 Task: Change theme to beach day.
Action: Mouse moved to (419, 90)
Screenshot: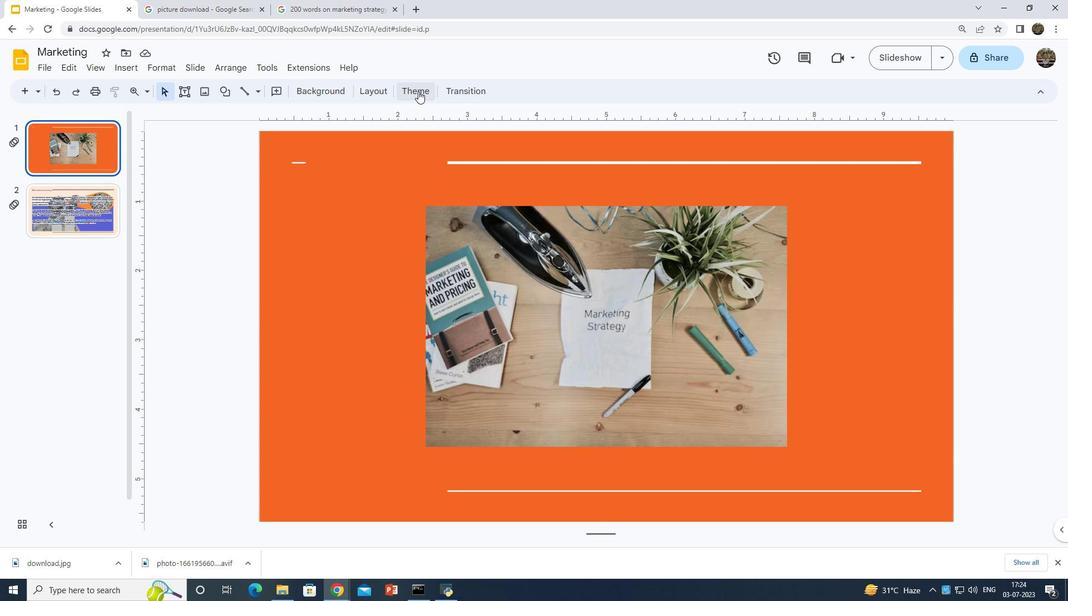 
Action: Mouse pressed left at (419, 90)
Screenshot: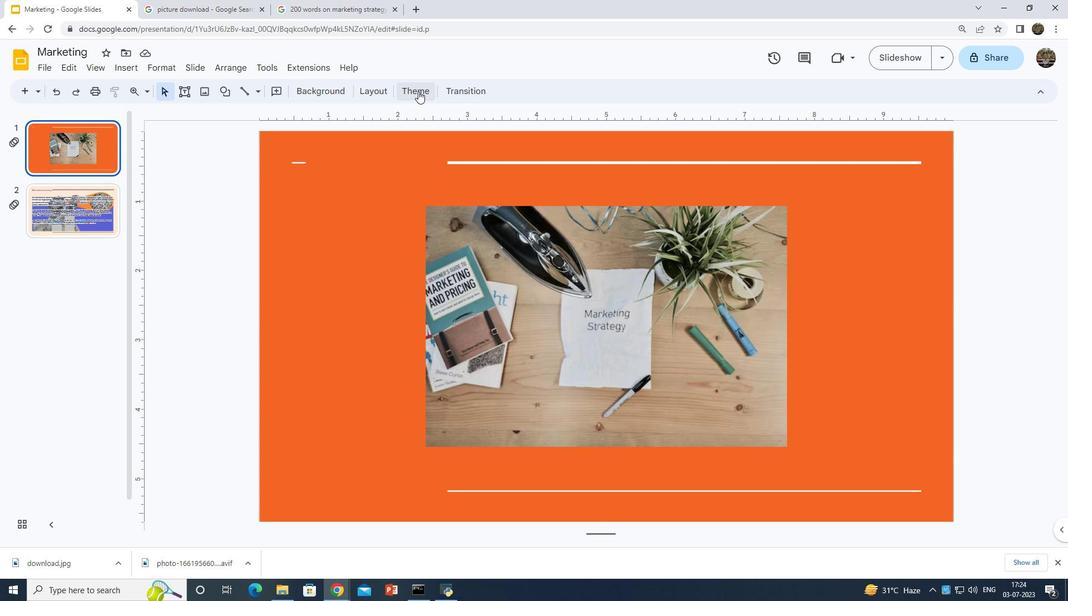 
Action: Mouse moved to (928, 283)
Screenshot: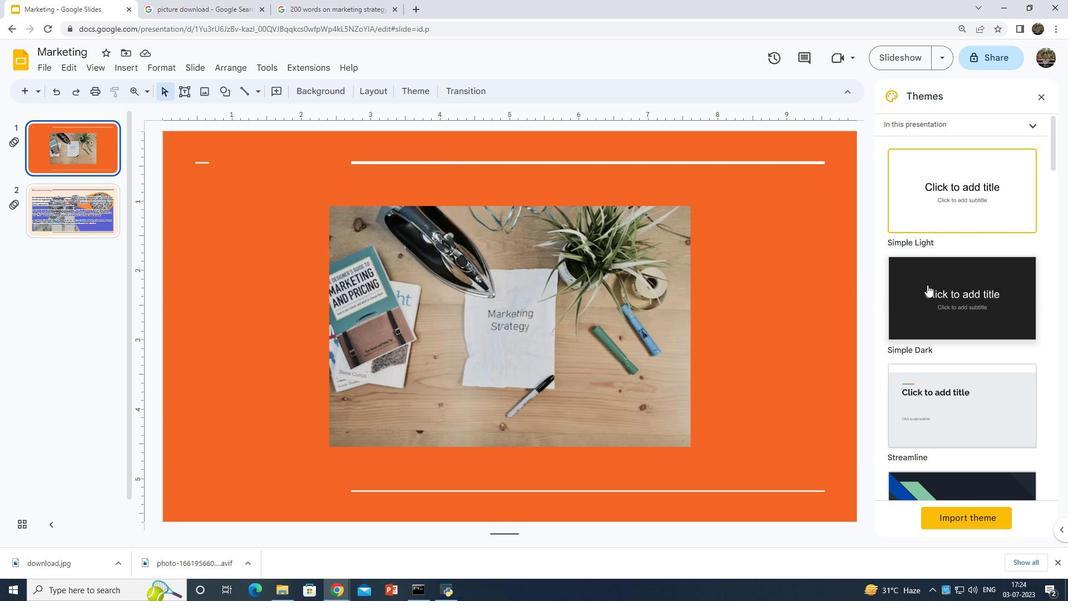 
Action: Mouse scrolled (928, 282) with delta (0, 0)
Screenshot: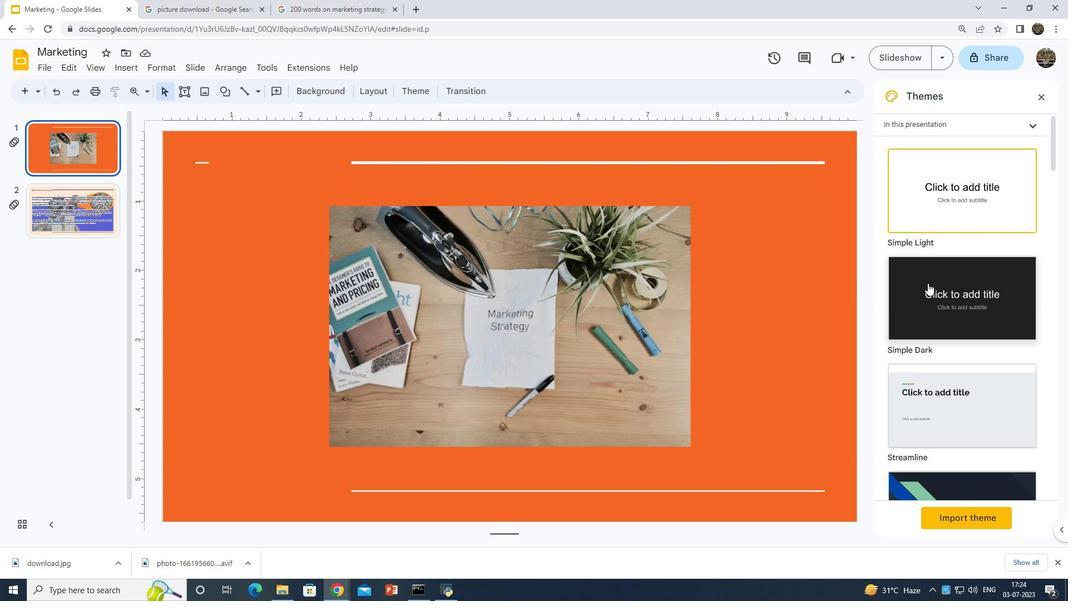
Action: Mouse scrolled (928, 282) with delta (0, 0)
Screenshot: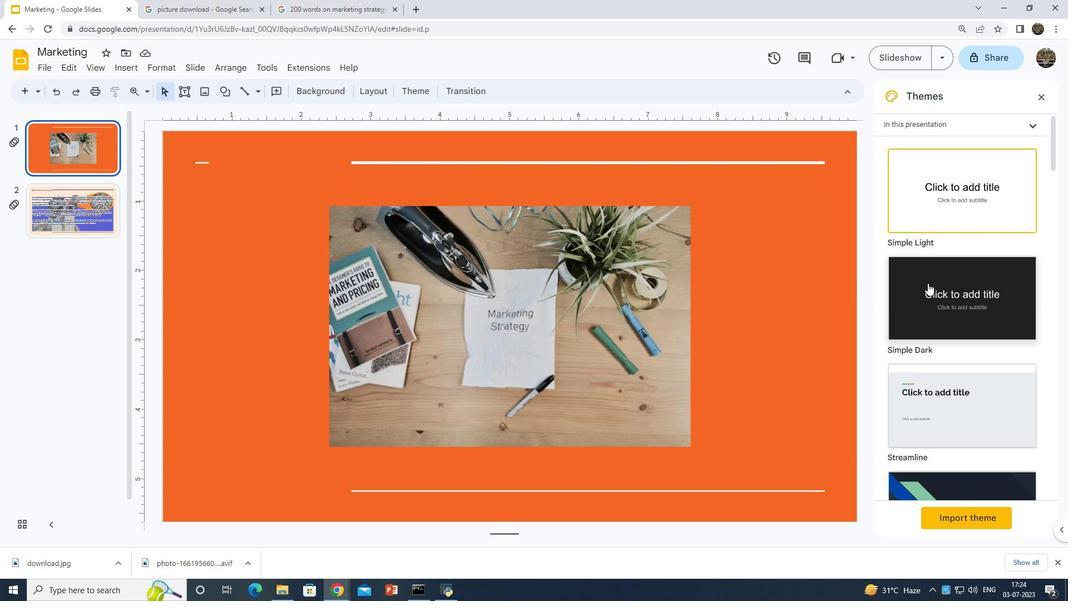 
Action: Mouse scrolled (928, 282) with delta (0, 0)
Screenshot: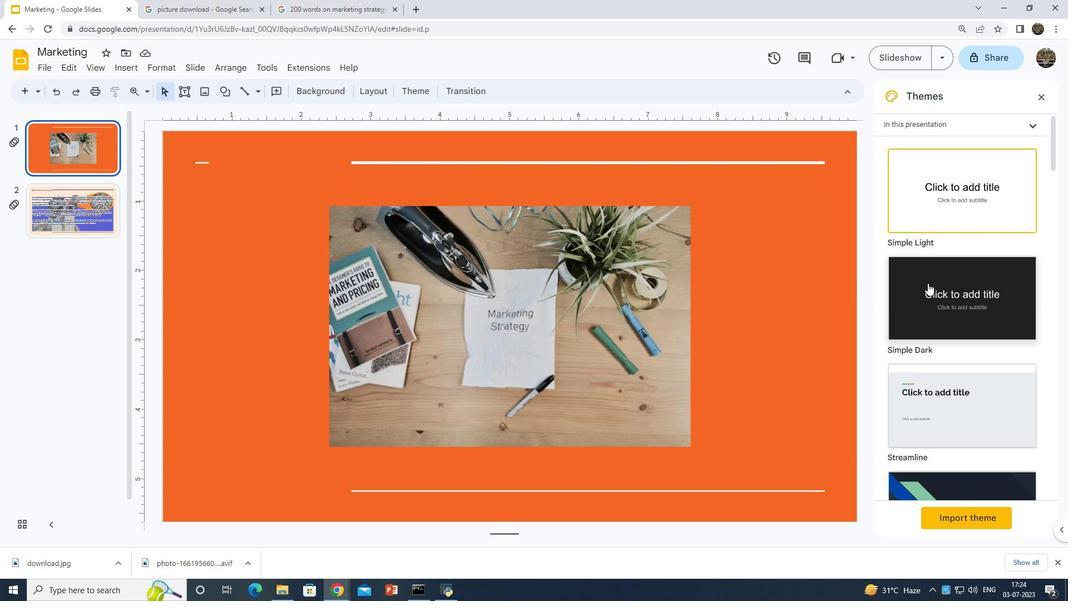 
Action: Mouse scrolled (928, 282) with delta (0, 0)
Screenshot: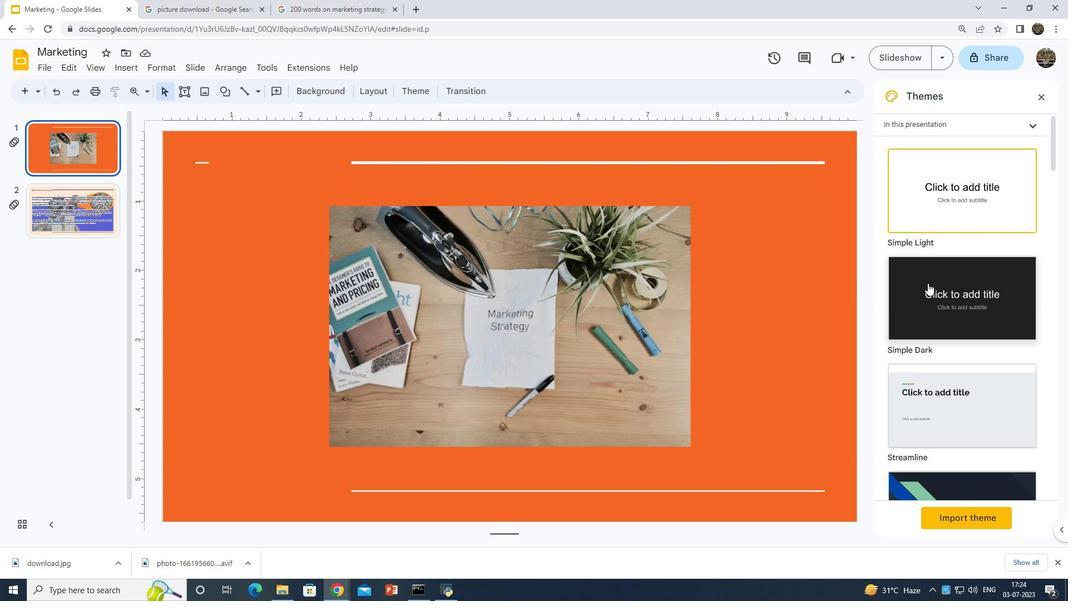 
Action: Mouse moved to (928, 282)
Screenshot: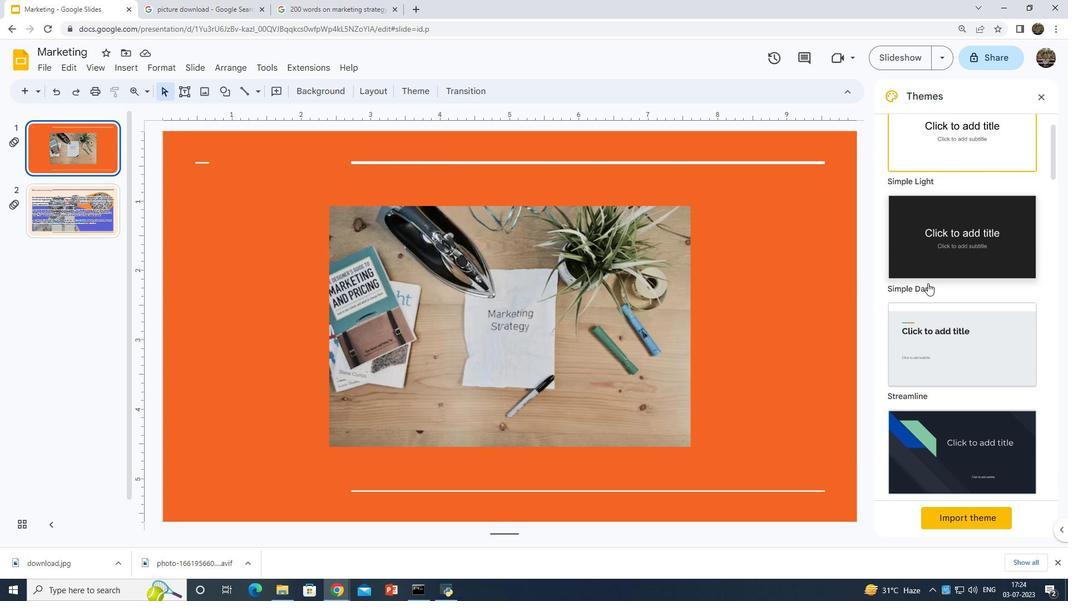
Action: Mouse scrolled (928, 282) with delta (0, 0)
Screenshot: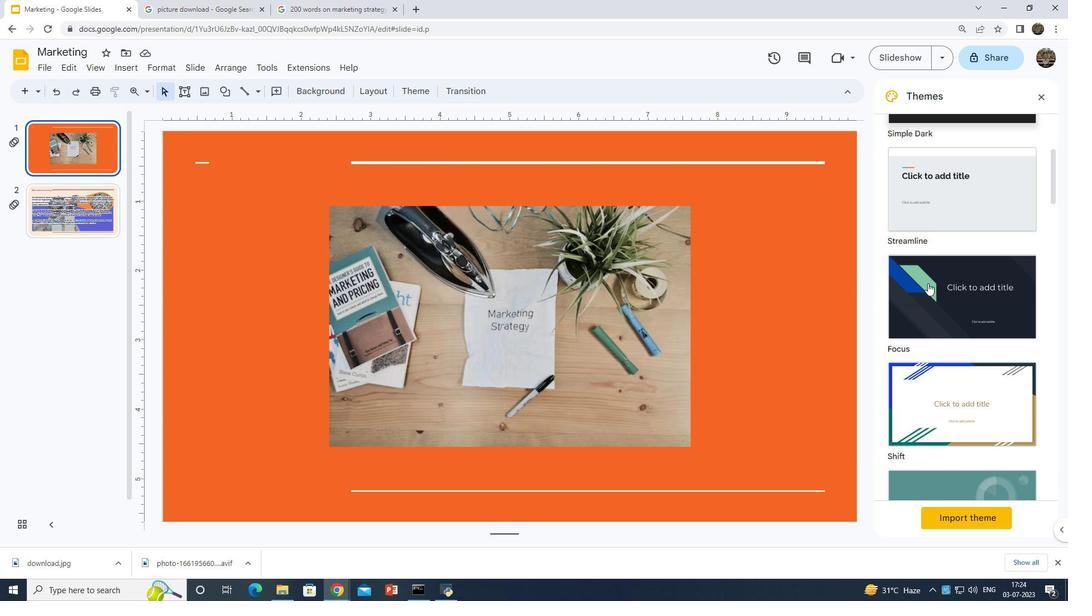 
Action: Mouse scrolled (928, 282) with delta (0, 0)
Screenshot: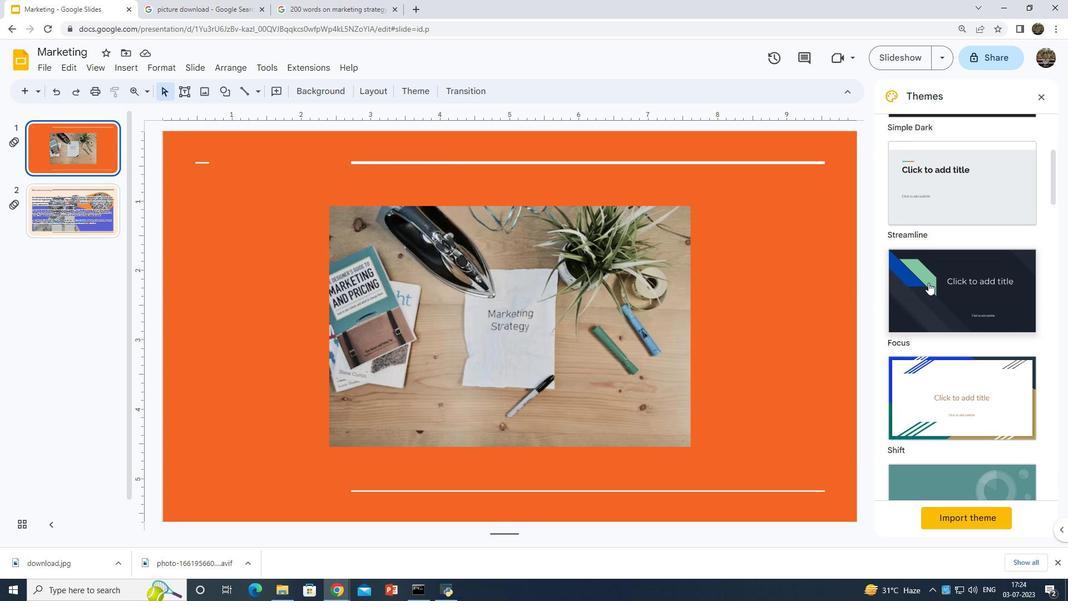 
Action: Mouse scrolled (928, 282) with delta (0, 0)
Screenshot: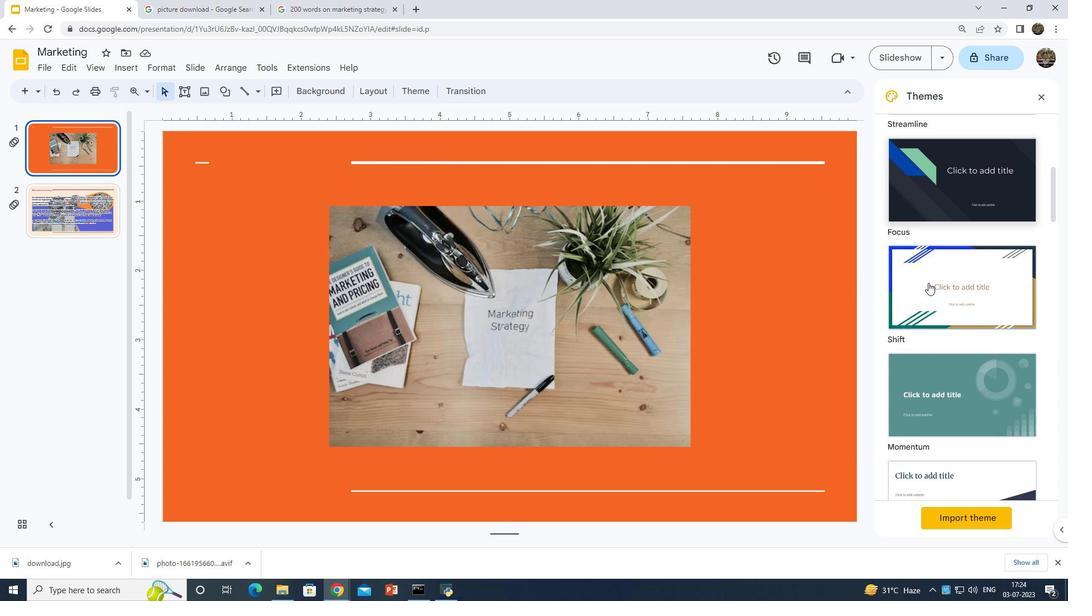 
Action: Mouse scrolled (928, 282) with delta (0, 0)
Screenshot: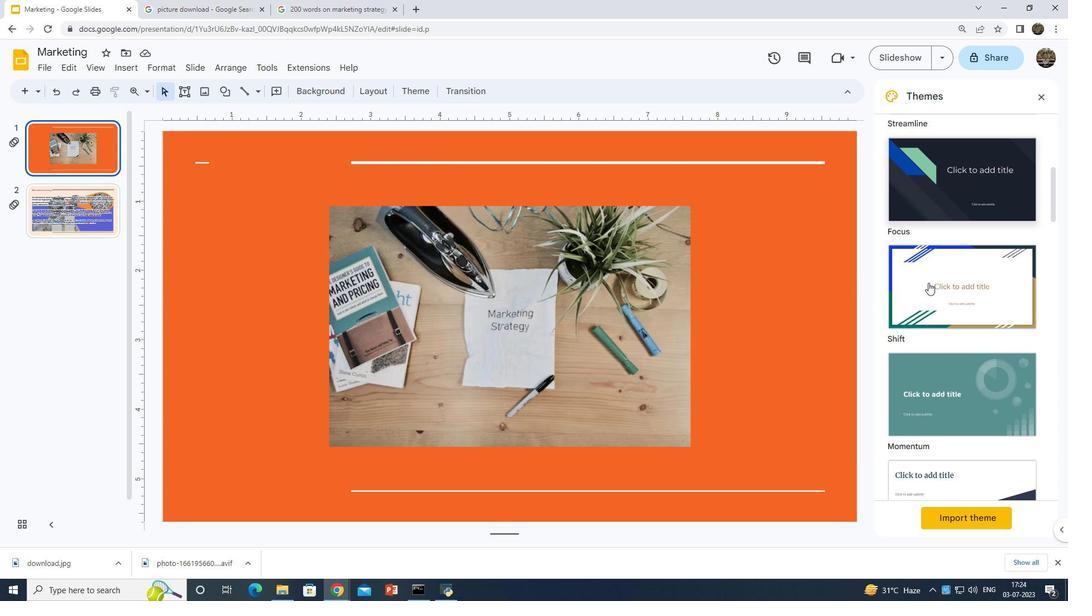 
Action: Mouse scrolled (928, 282) with delta (0, 0)
Screenshot: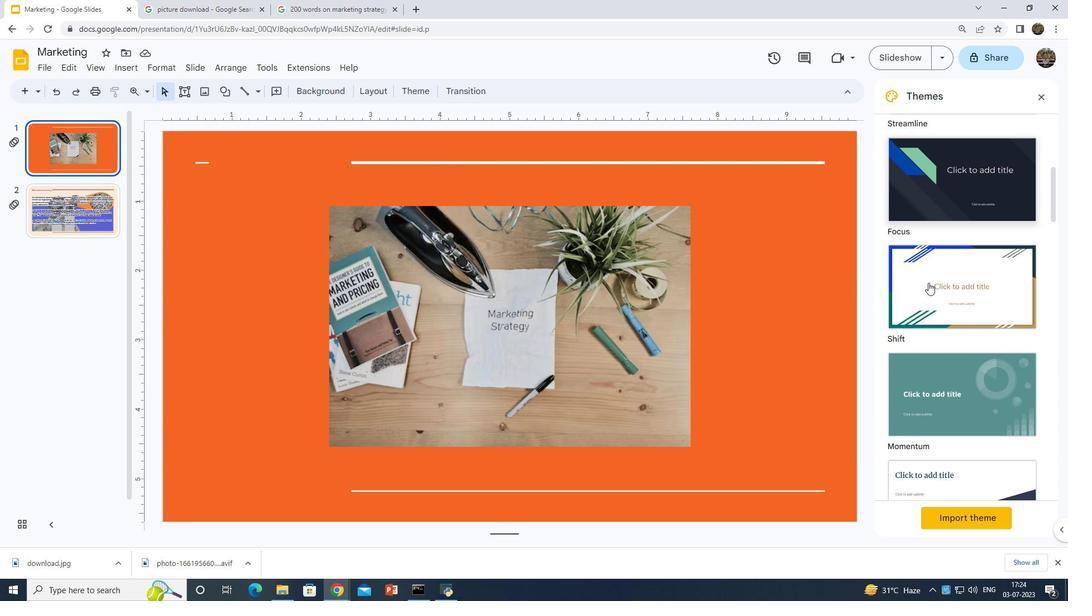 
Action: Mouse scrolled (928, 282) with delta (0, 0)
Screenshot: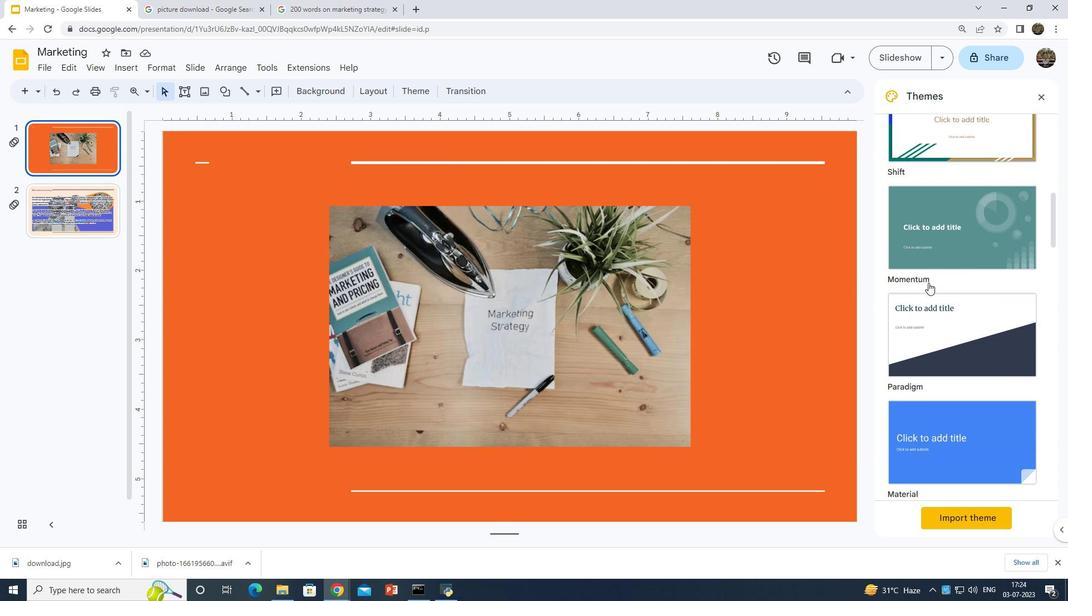 
Action: Mouse scrolled (928, 282) with delta (0, 0)
Screenshot: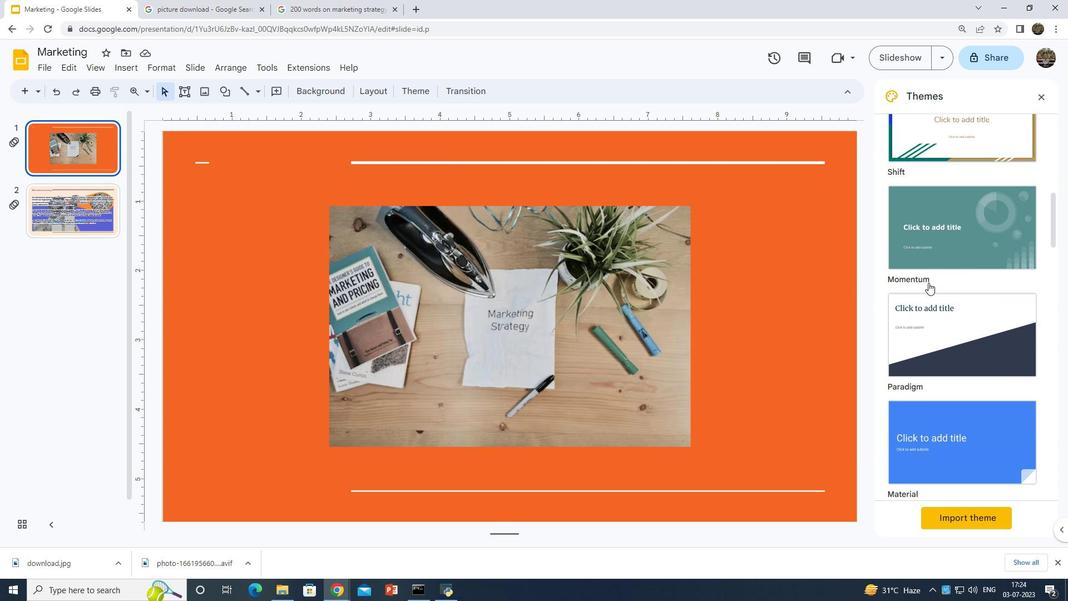 
Action: Mouse scrolled (928, 282) with delta (0, 0)
Screenshot: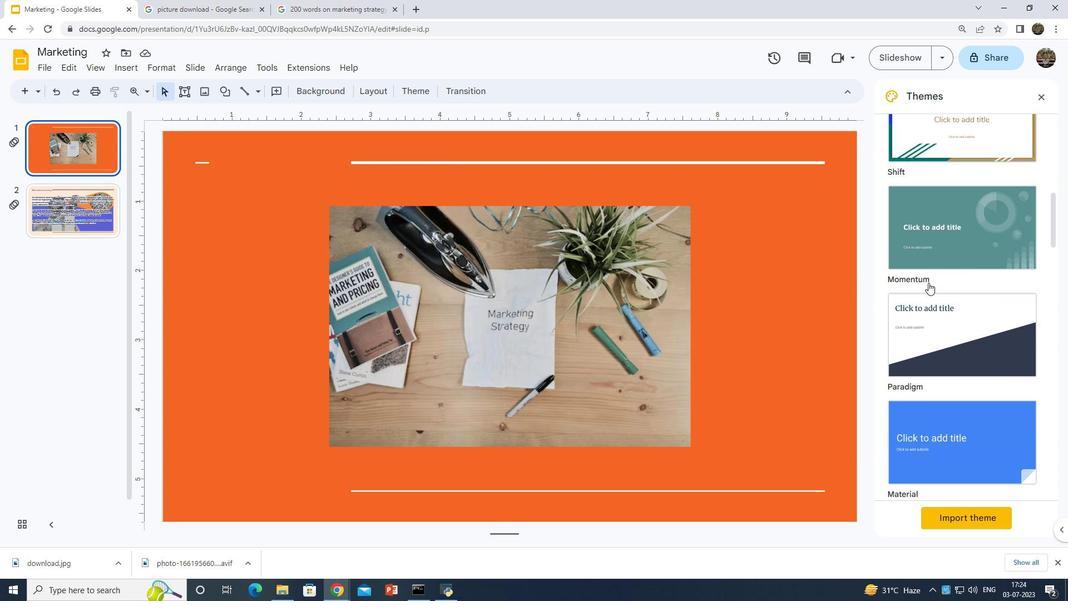 
Action: Mouse scrolled (928, 282) with delta (0, 0)
Screenshot: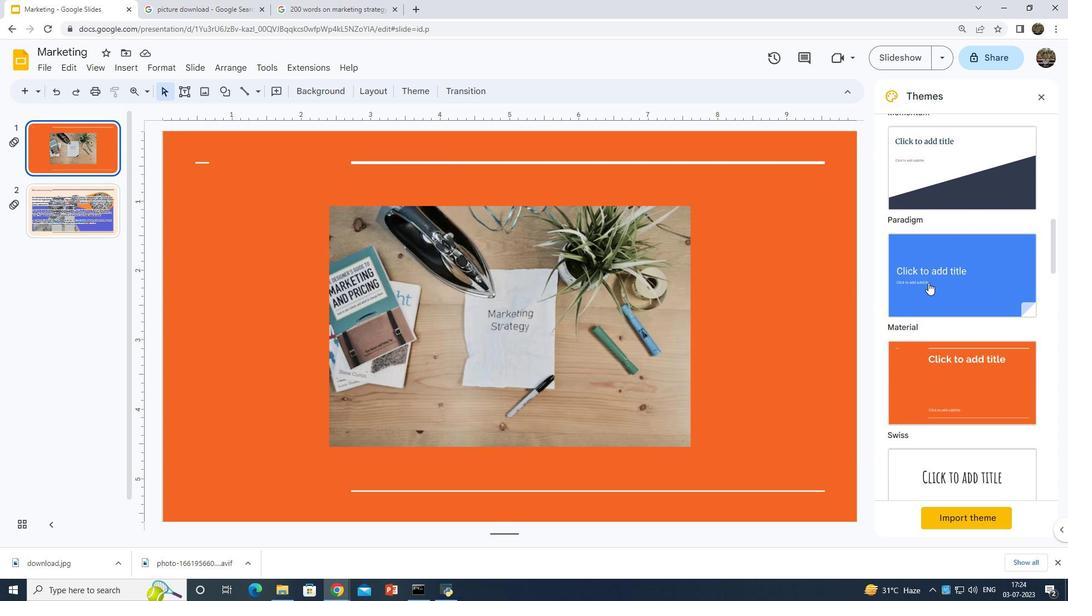 
Action: Mouse scrolled (928, 282) with delta (0, 0)
Screenshot: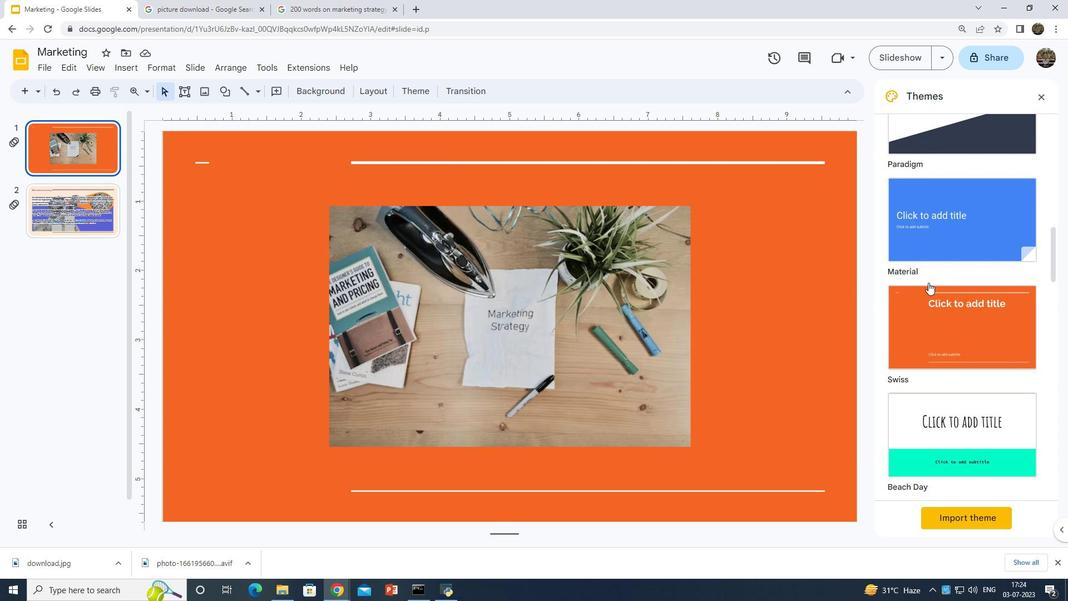 
Action: Mouse moved to (933, 348)
Screenshot: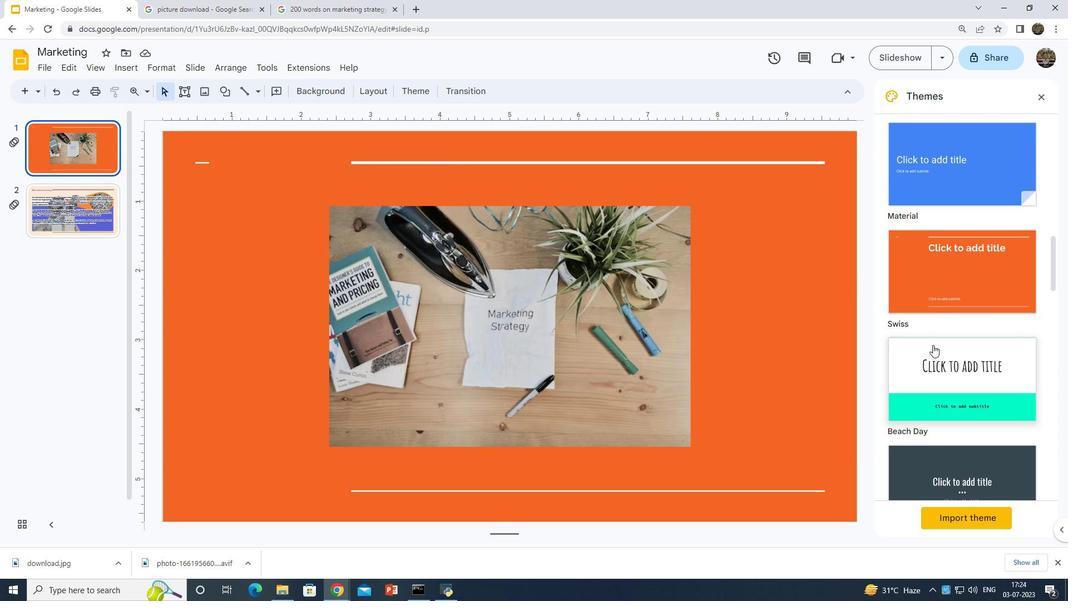 
Action: Mouse pressed left at (933, 348)
Screenshot: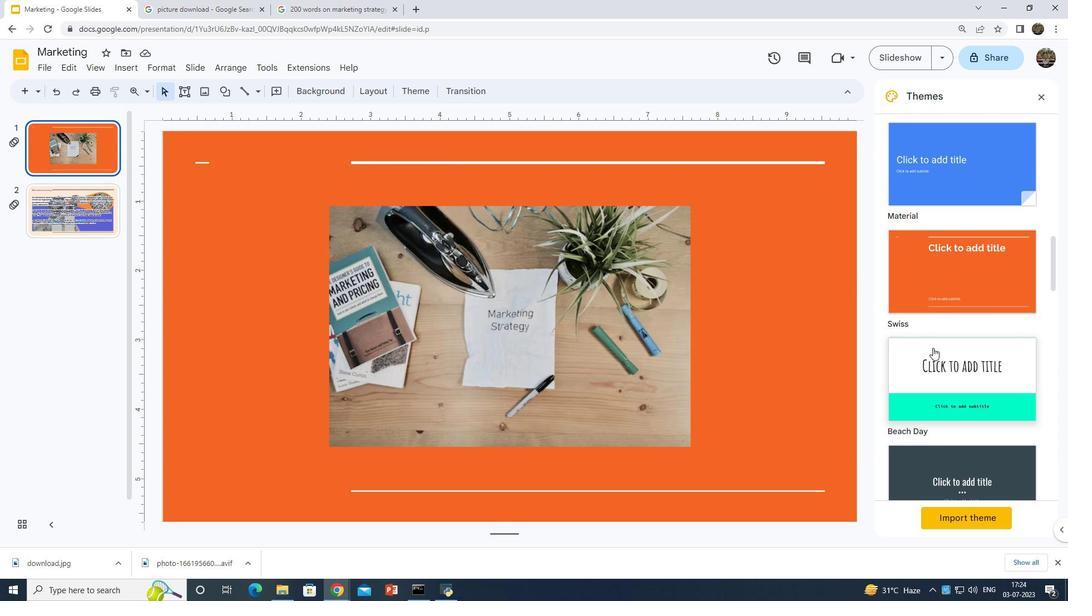 
